 Task: Create a due date automation trigger when advanced on, on the tuesday after a card is due add dates due this month at 11:00 AM.
Action: Mouse moved to (1076, 84)
Screenshot: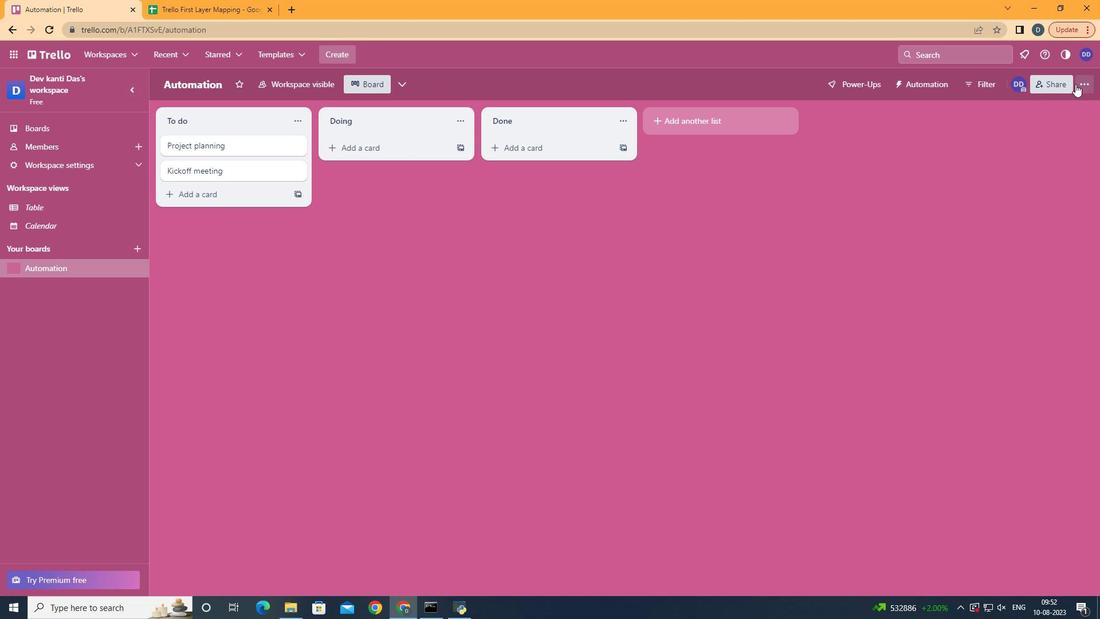 
Action: Mouse pressed left at (1076, 84)
Screenshot: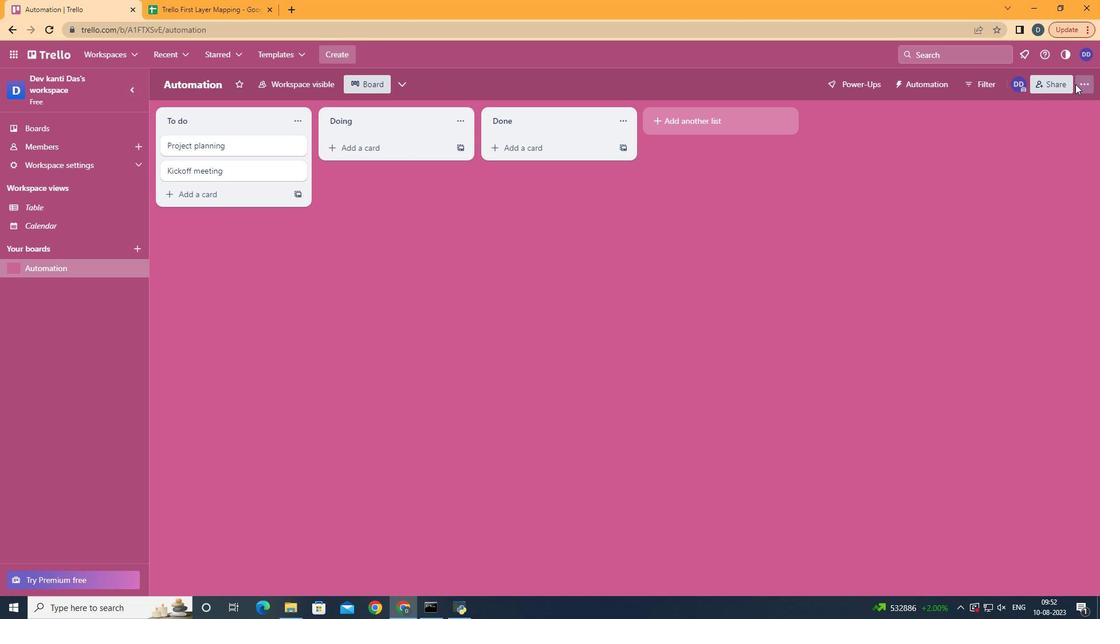 
Action: Mouse moved to (1043, 237)
Screenshot: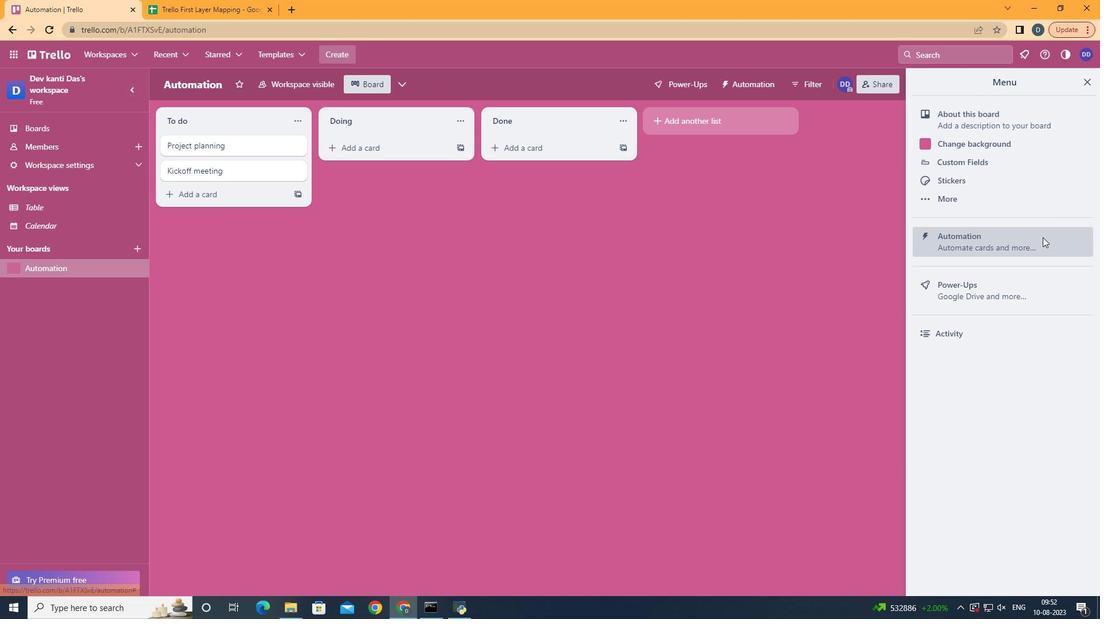 
Action: Mouse pressed left at (1043, 237)
Screenshot: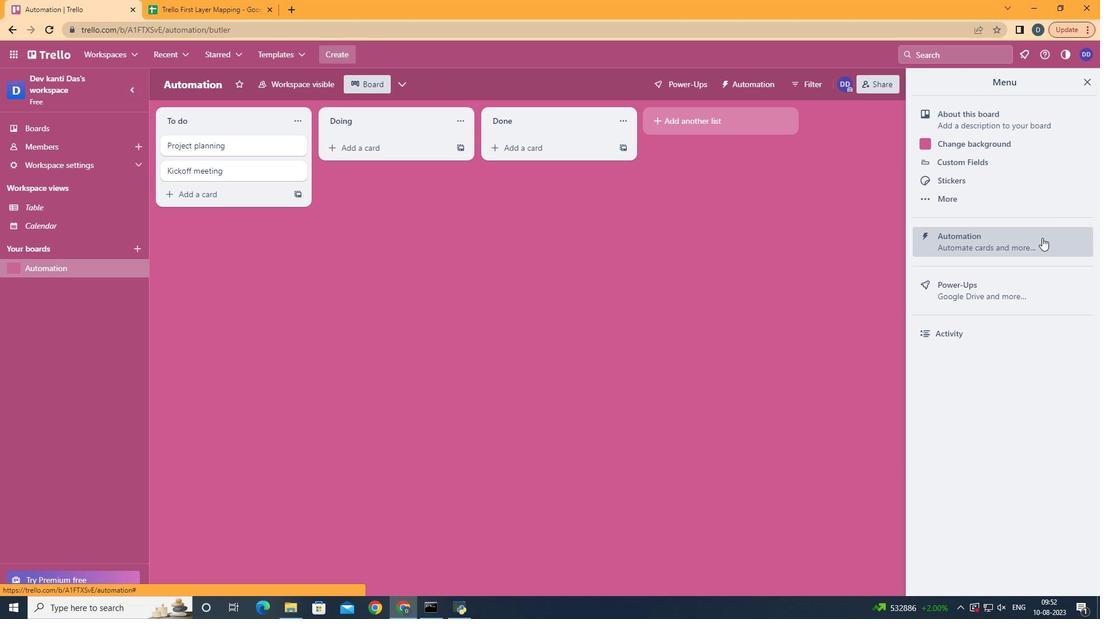 
Action: Mouse moved to (220, 233)
Screenshot: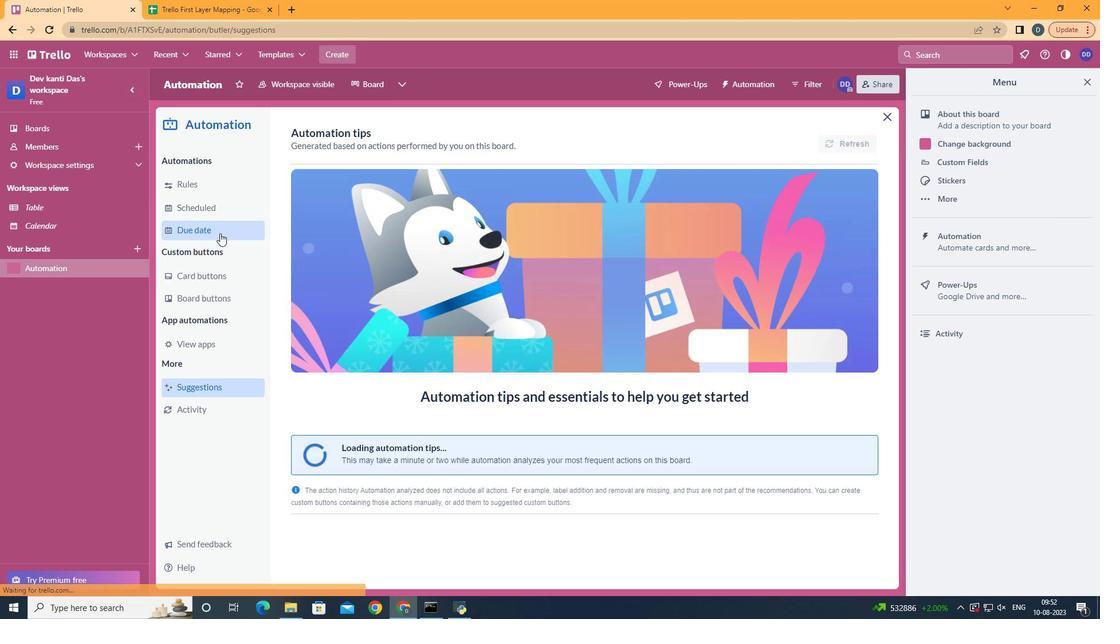 
Action: Mouse pressed left at (220, 233)
Screenshot: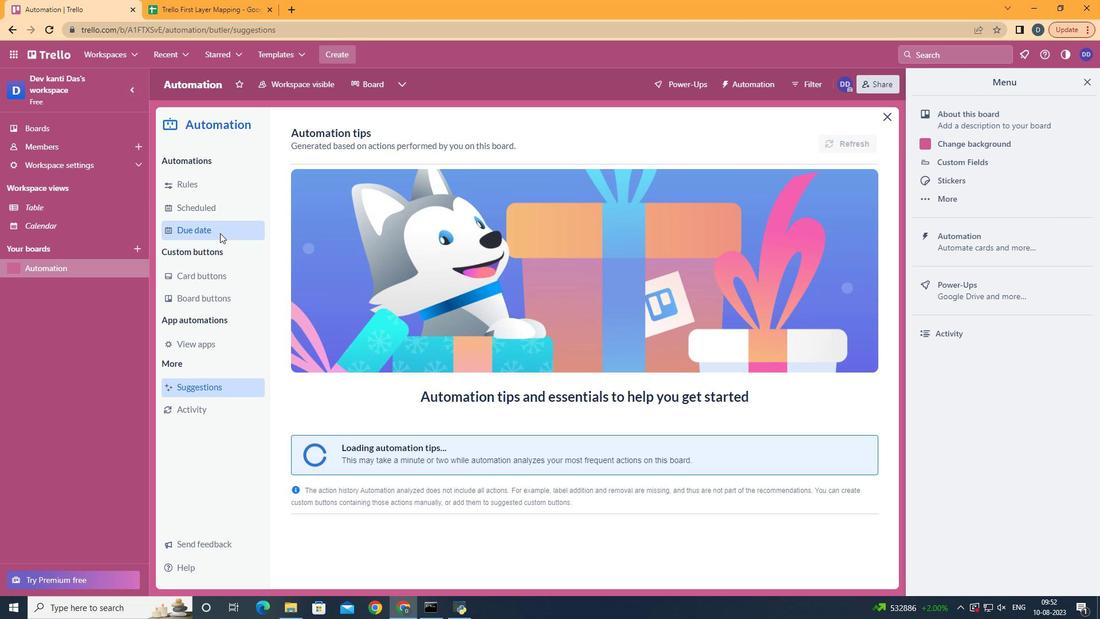 
Action: Mouse moved to (795, 137)
Screenshot: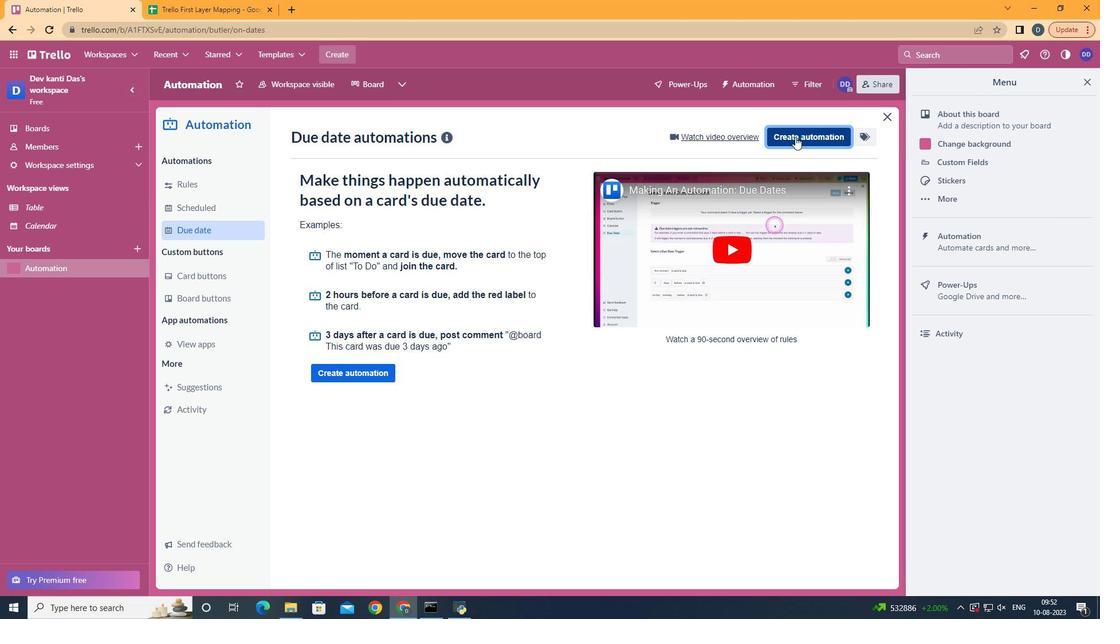 
Action: Mouse pressed left at (795, 137)
Screenshot: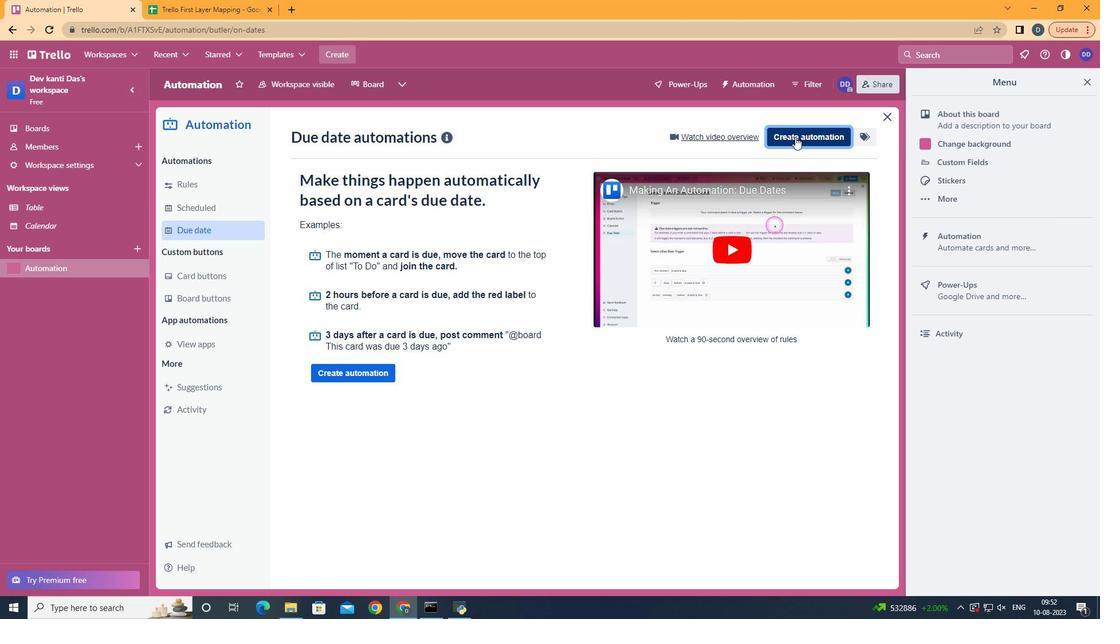 
Action: Mouse moved to (638, 239)
Screenshot: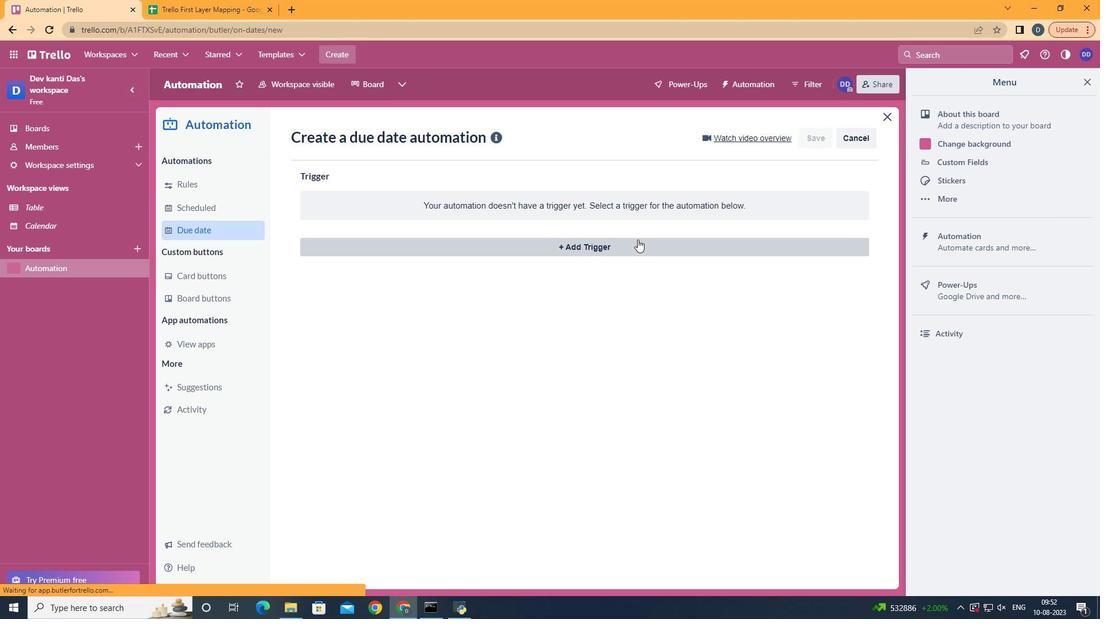 
Action: Mouse pressed left at (638, 239)
Screenshot: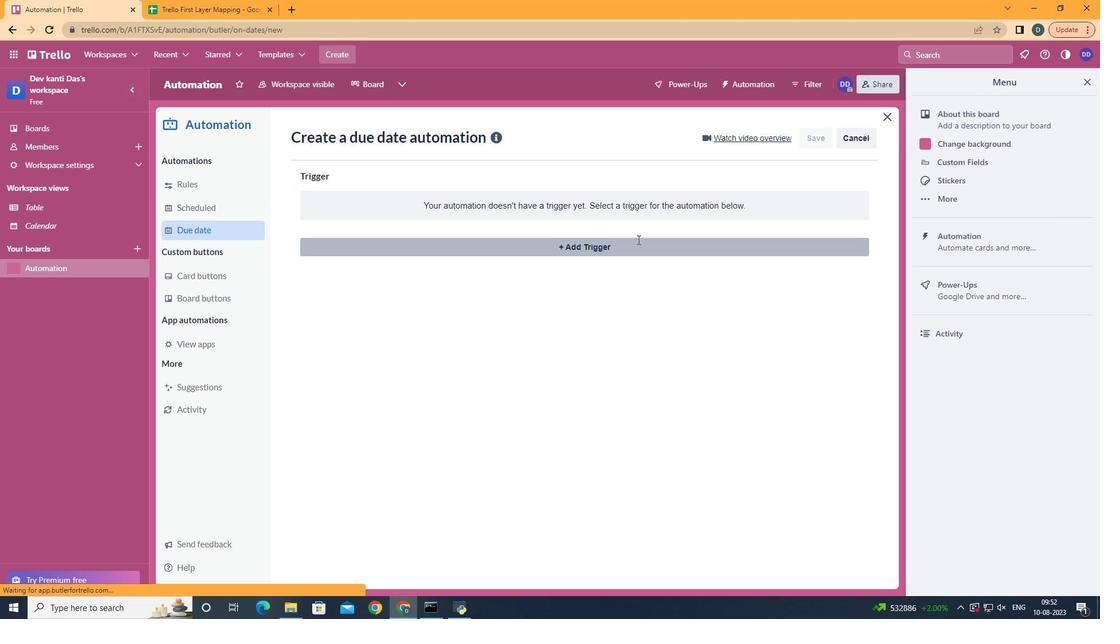 
Action: Mouse moved to (338, 325)
Screenshot: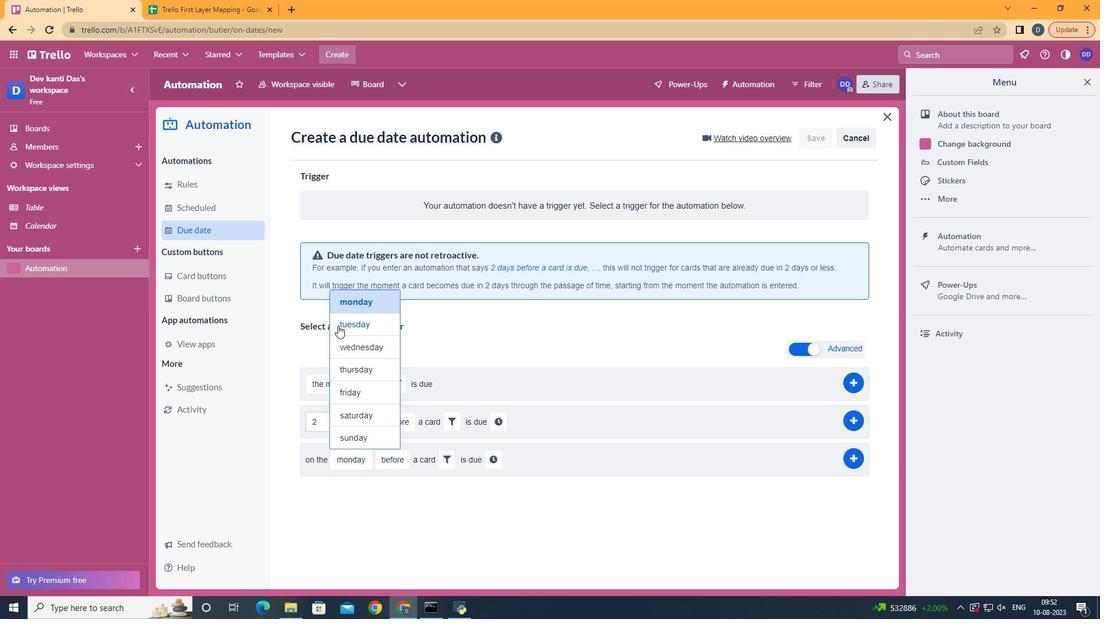 
Action: Mouse pressed left at (338, 325)
Screenshot: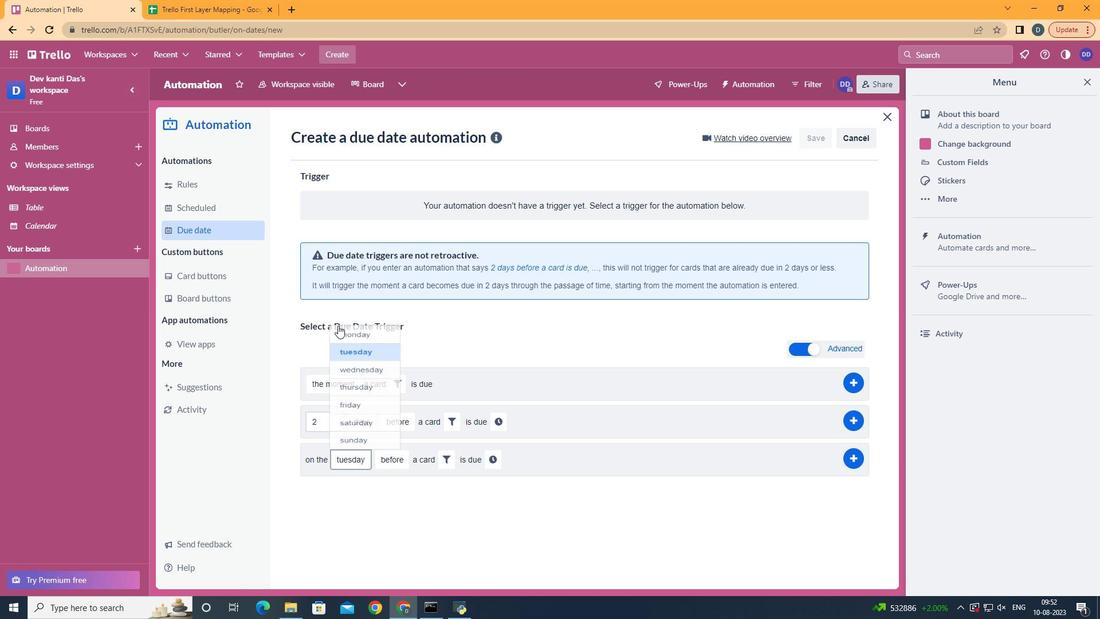 
Action: Mouse moved to (400, 498)
Screenshot: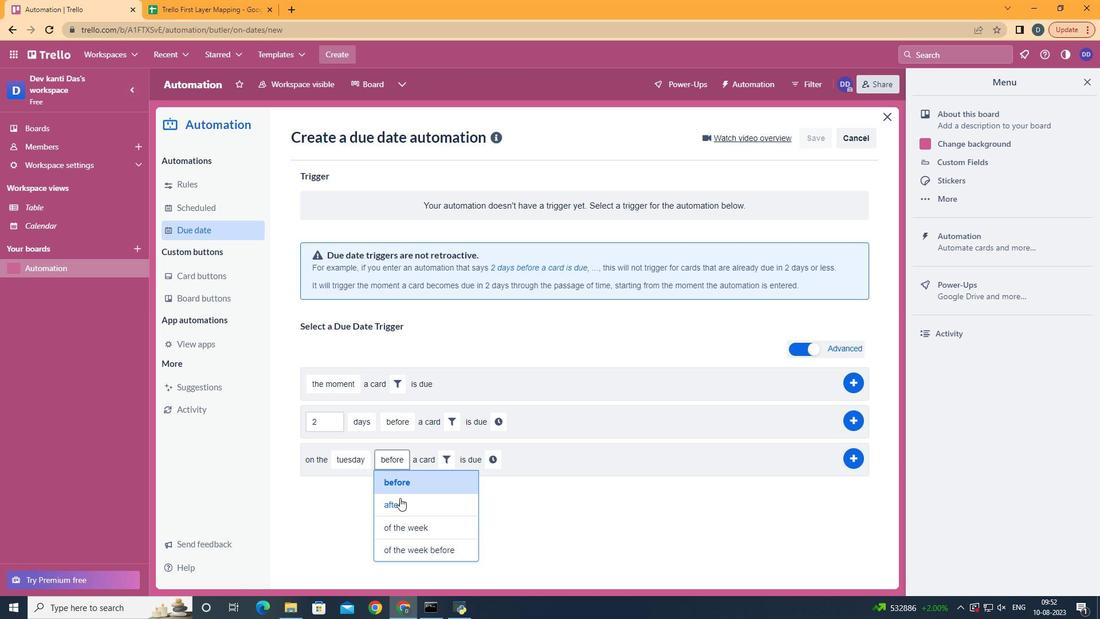 
Action: Mouse pressed left at (400, 498)
Screenshot: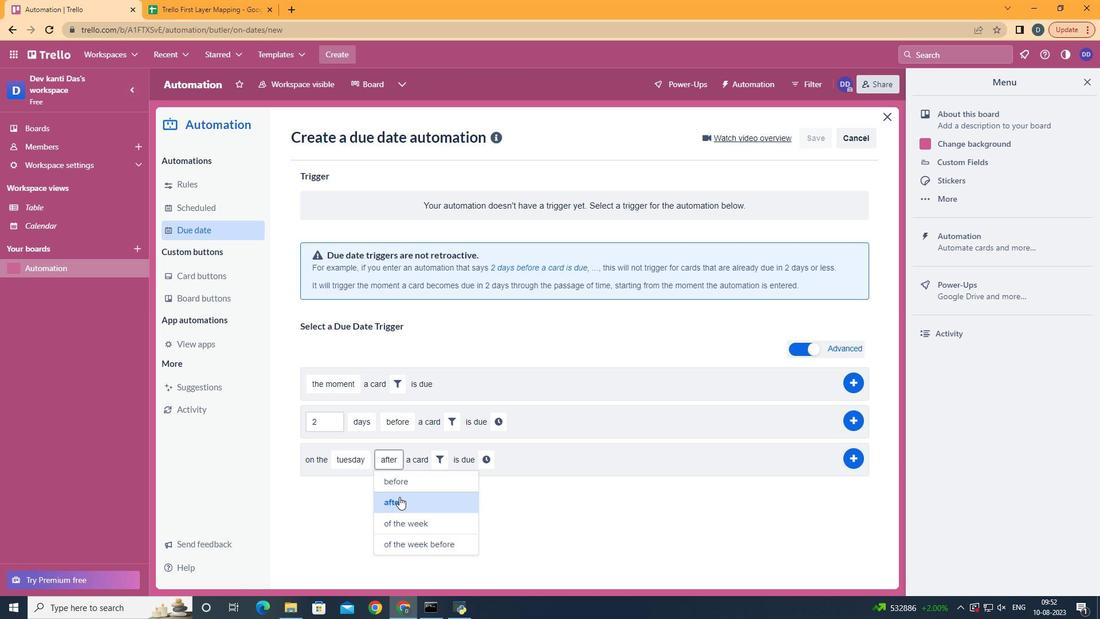 
Action: Mouse moved to (437, 464)
Screenshot: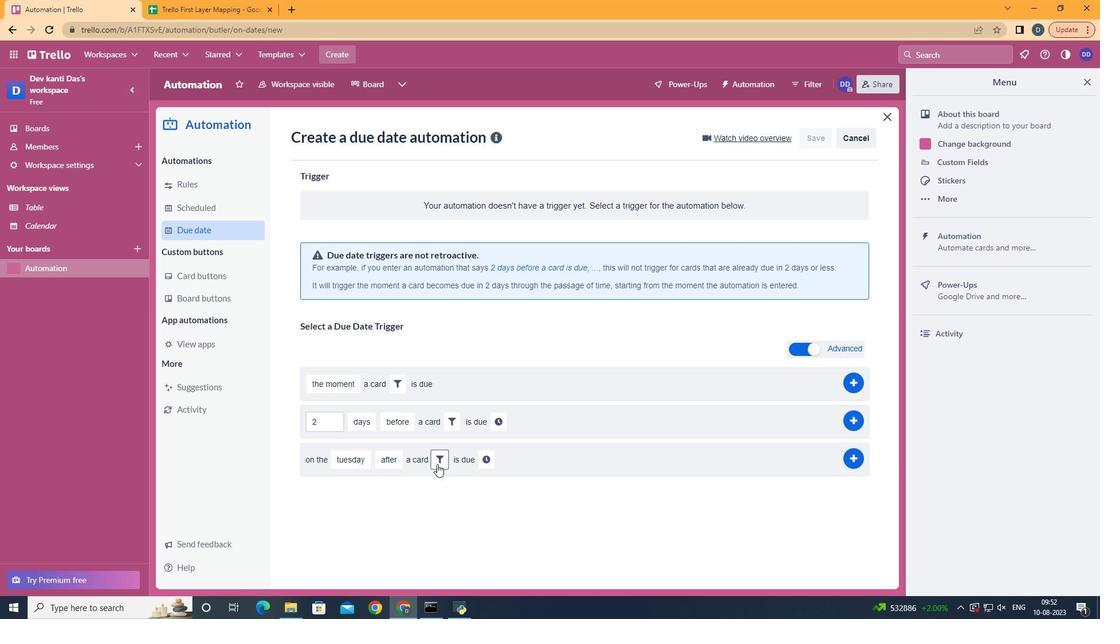 
Action: Mouse pressed left at (437, 464)
Screenshot: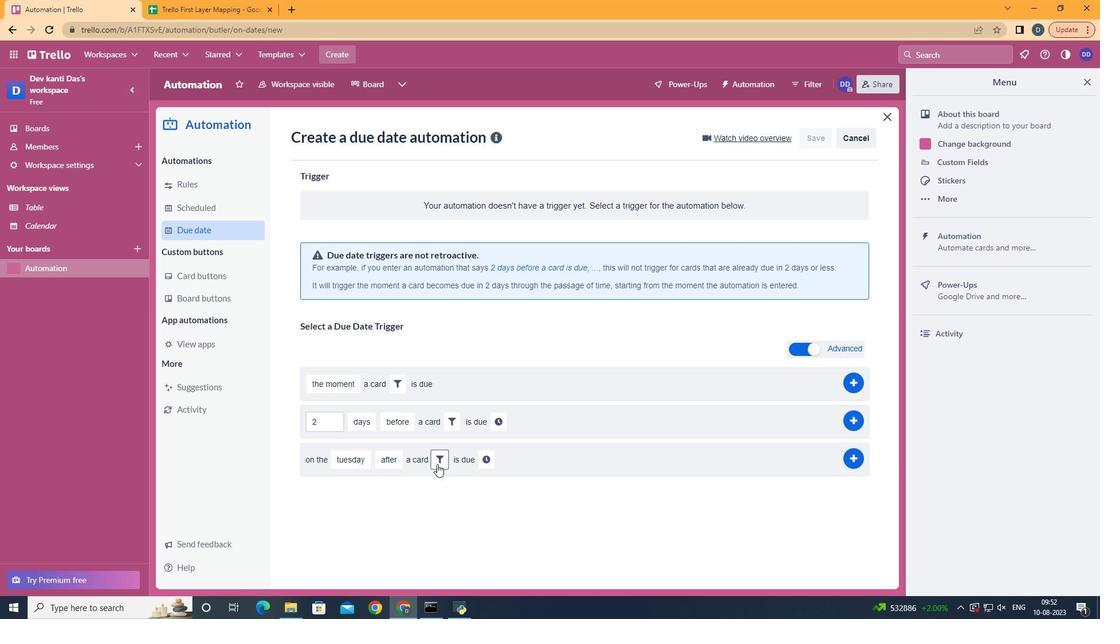 
Action: Mouse moved to (504, 492)
Screenshot: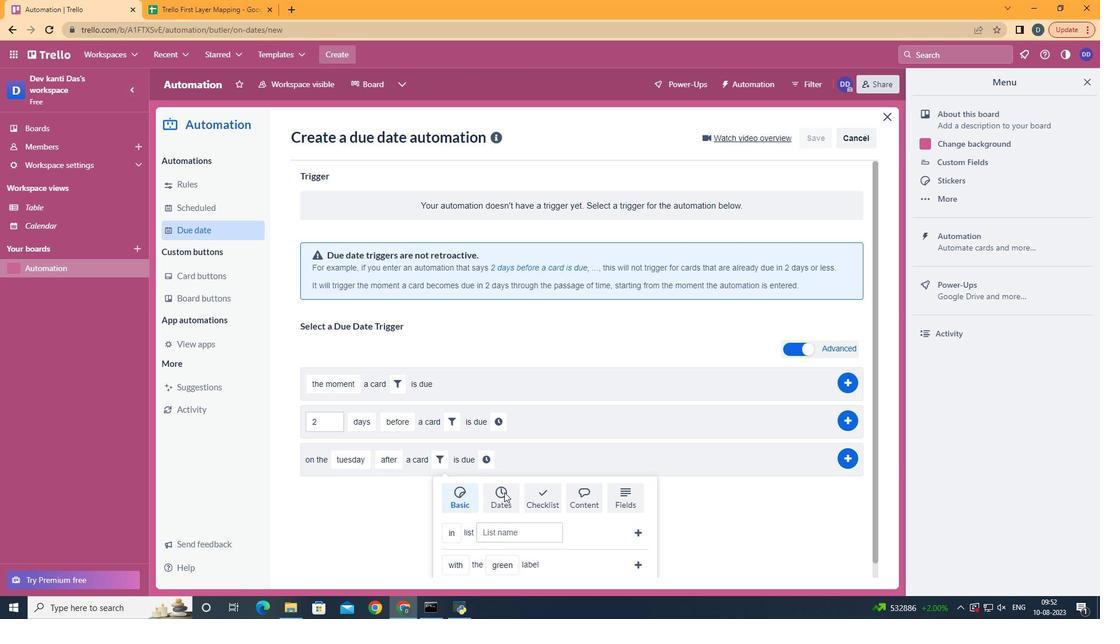 
Action: Mouse pressed left at (504, 492)
Screenshot: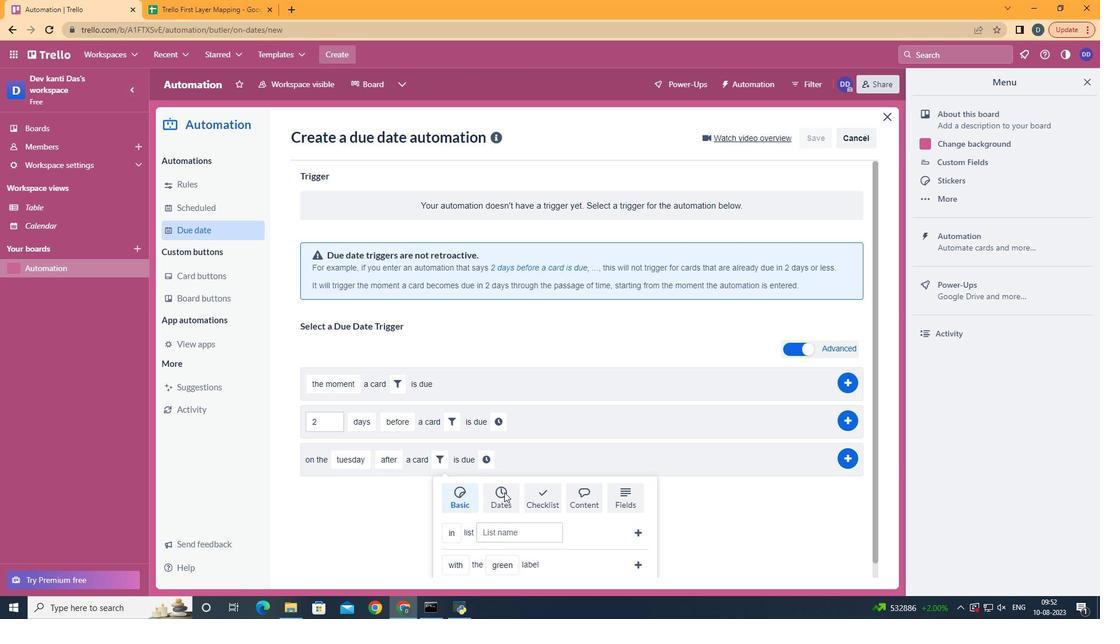 
Action: Mouse scrolled (504, 492) with delta (0, 0)
Screenshot: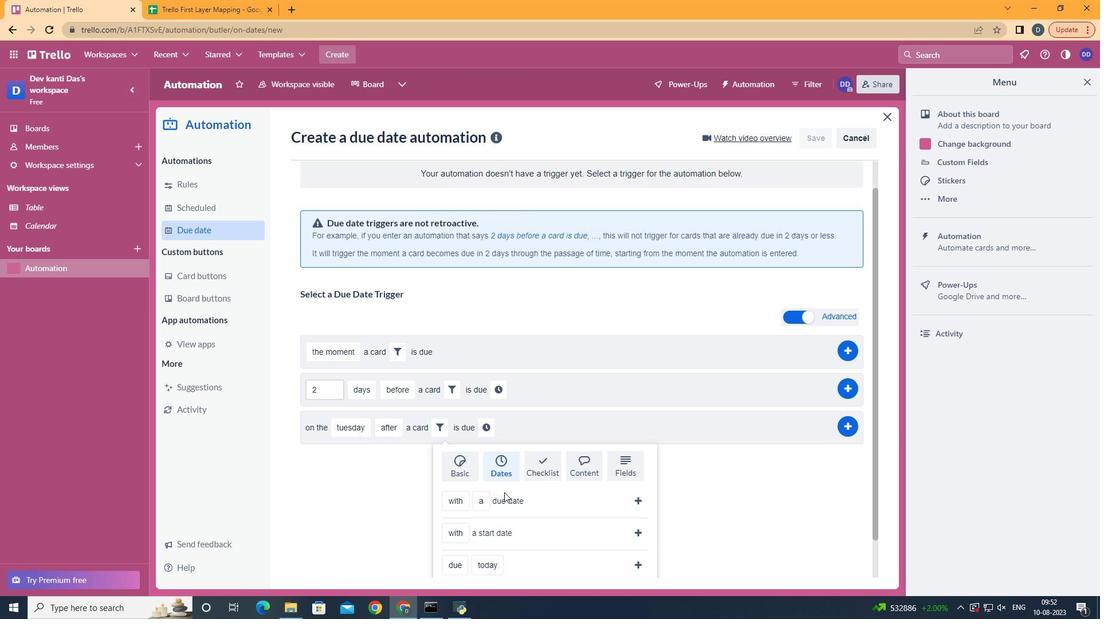 
Action: Mouse scrolled (504, 492) with delta (0, 0)
Screenshot: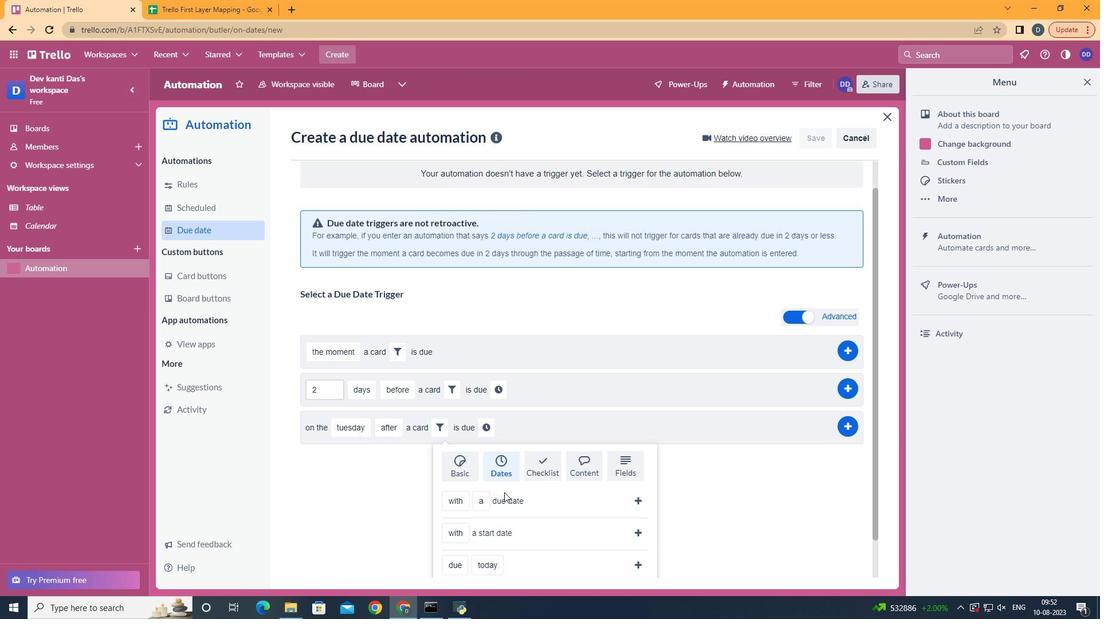 
Action: Mouse scrolled (504, 492) with delta (0, 0)
Screenshot: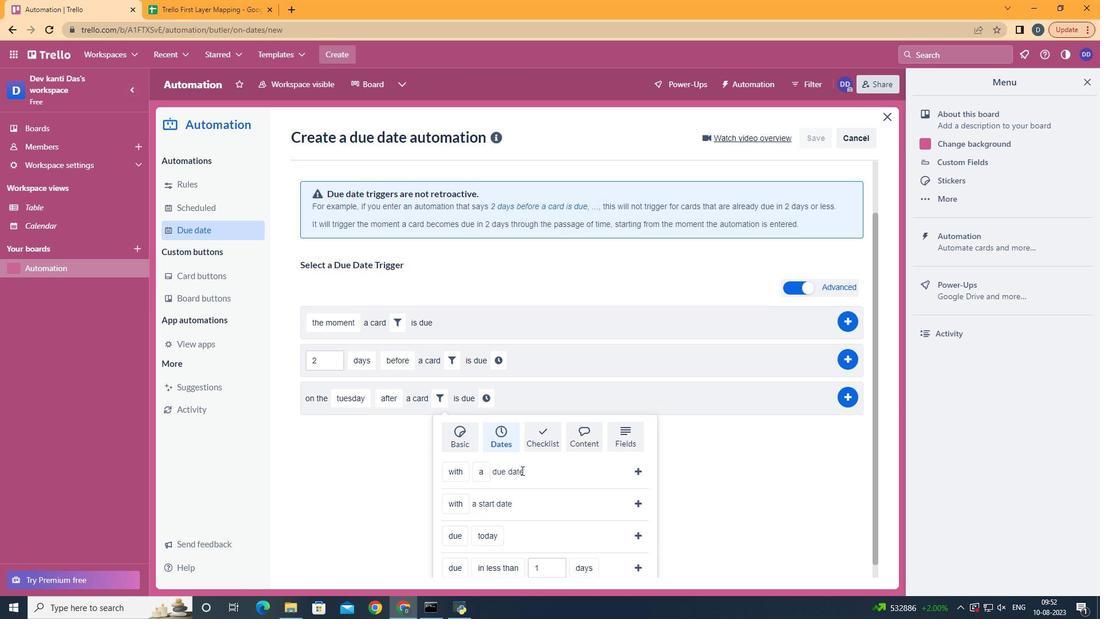 
Action: Mouse scrolled (504, 492) with delta (0, 0)
Screenshot: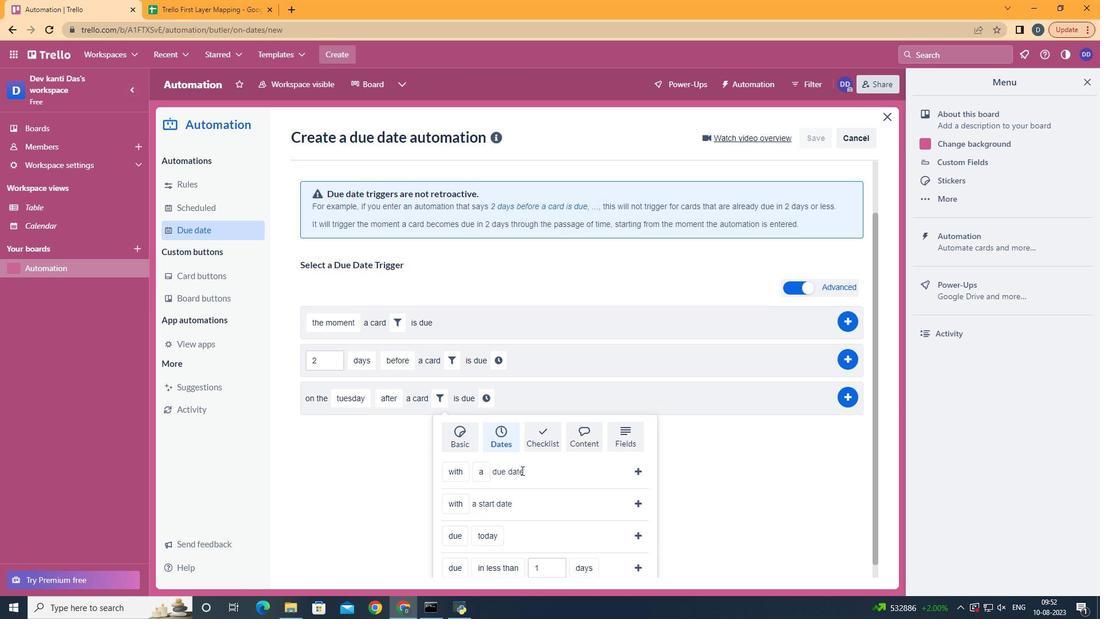 
Action: Mouse moved to (482, 430)
Screenshot: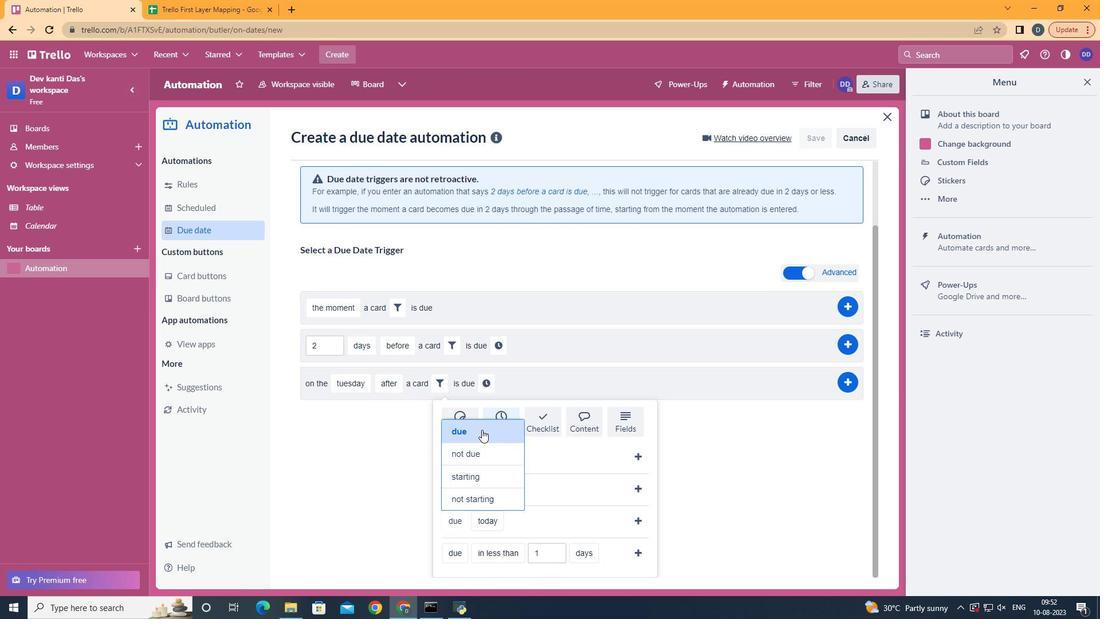 
Action: Mouse pressed left at (482, 430)
Screenshot: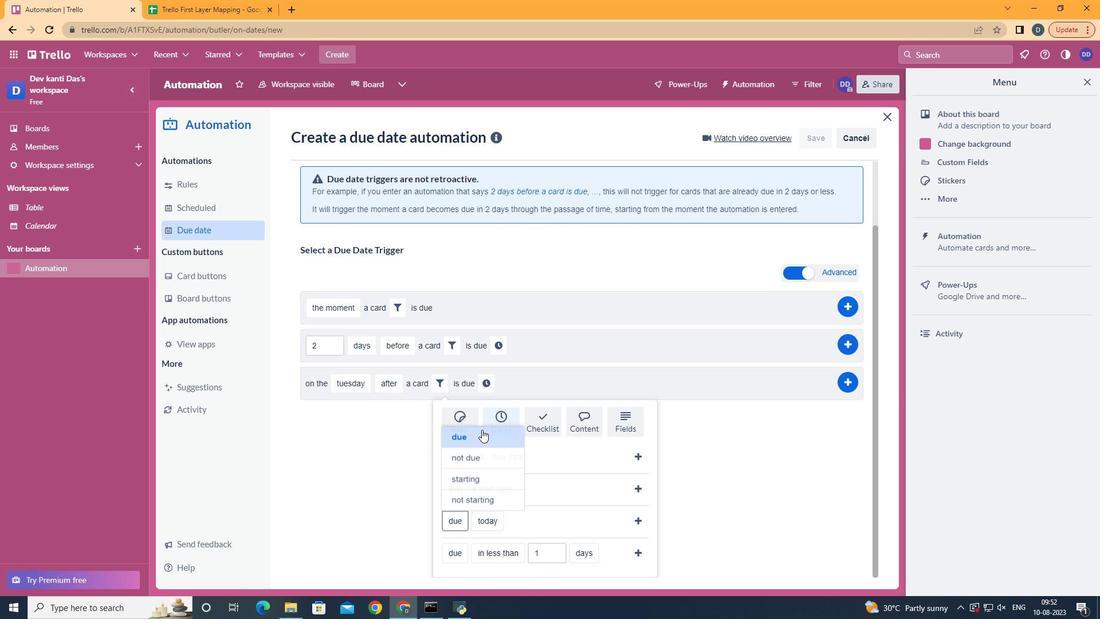 
Action: Mouse moved to (506, 475)
Screenshot: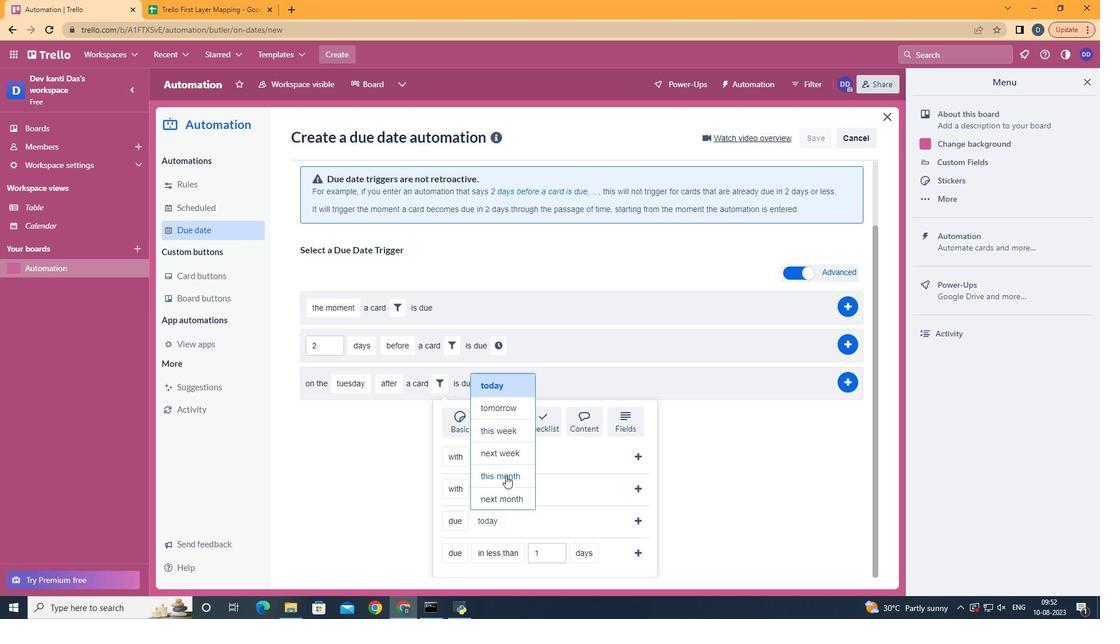 
Action: Mouse pressed left at (506, 475)
Screenshot: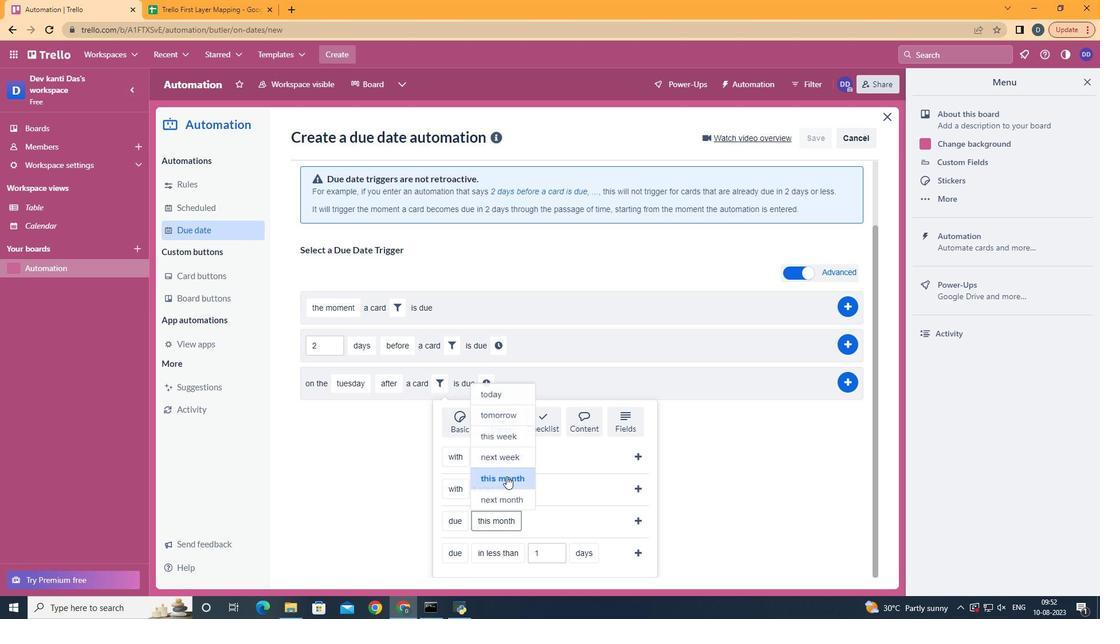 
Action: Mouse moved to (638, 517)
Screenshot: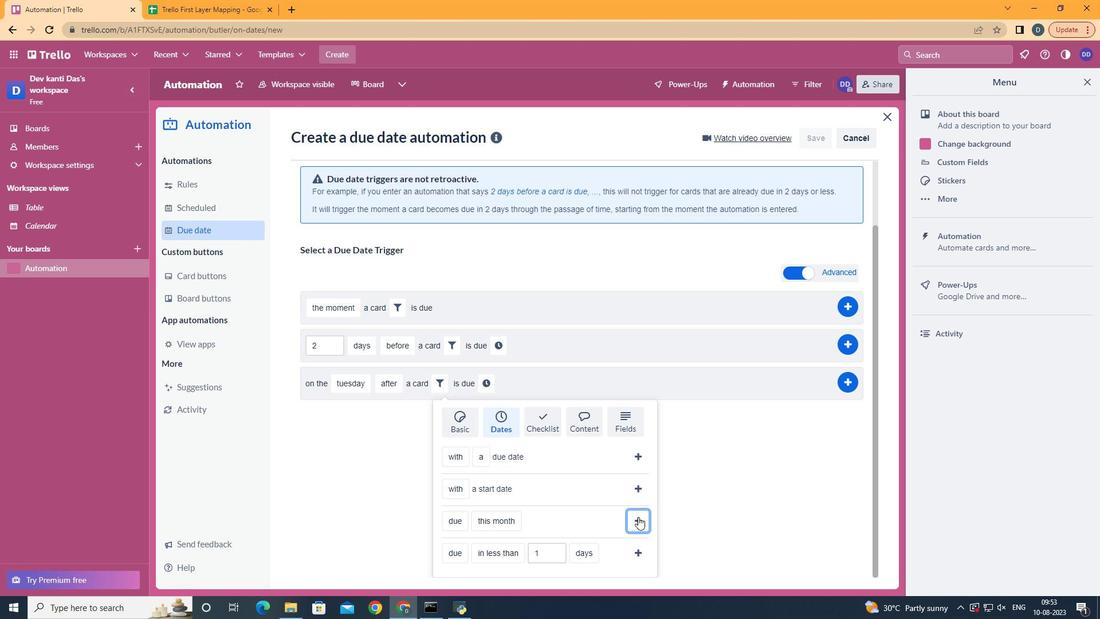 
Action: Mouse pressed left at (638, 517)
Screenshot: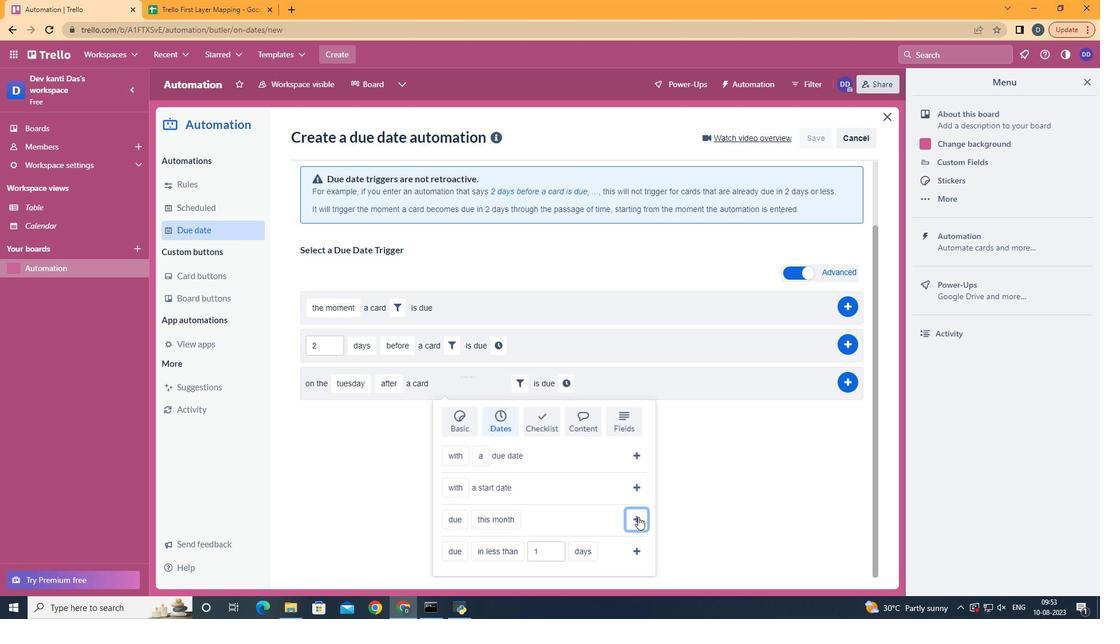 
Action: Mouse moved to (567, 467)
Screenshot: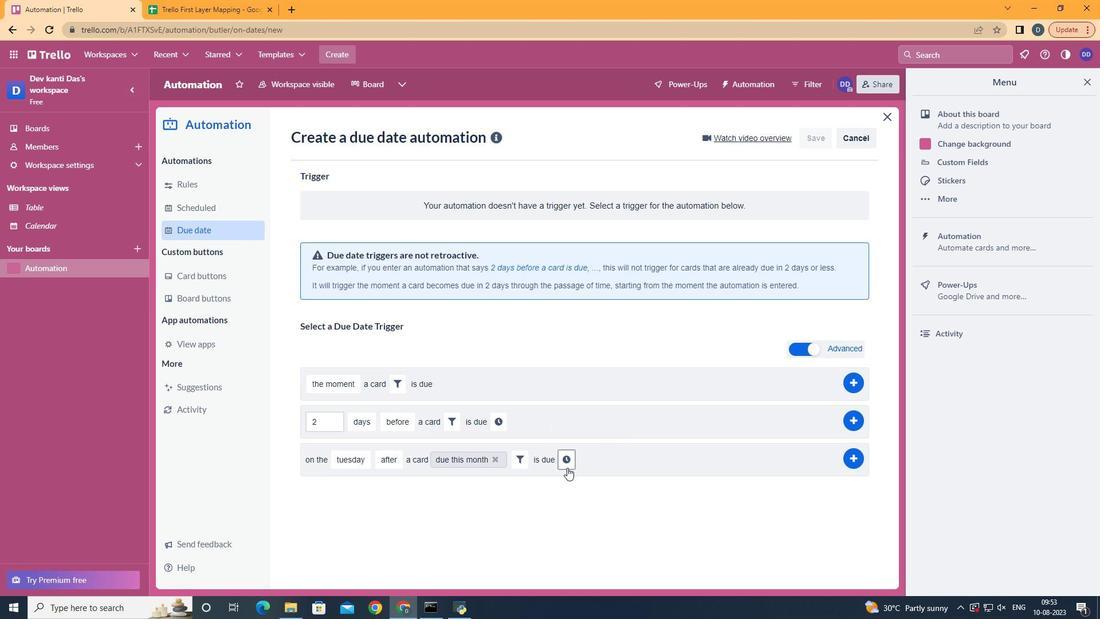 
Action: Mouse pressed left at (567, 467)
Screenshot: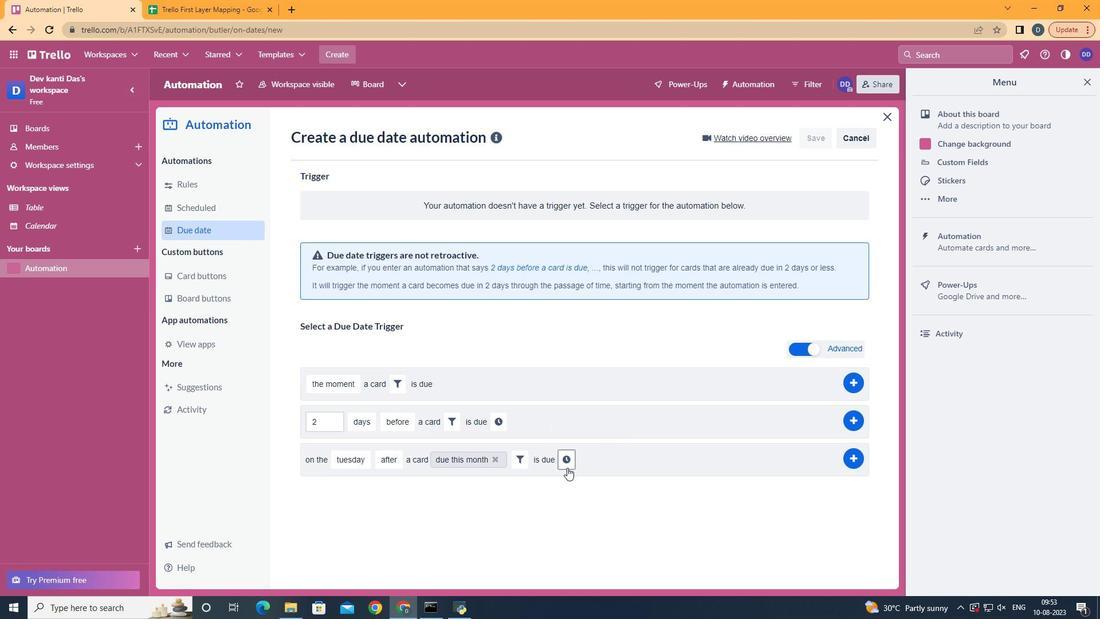 
Action: Mouse moved to (596, 467)
Screenshot: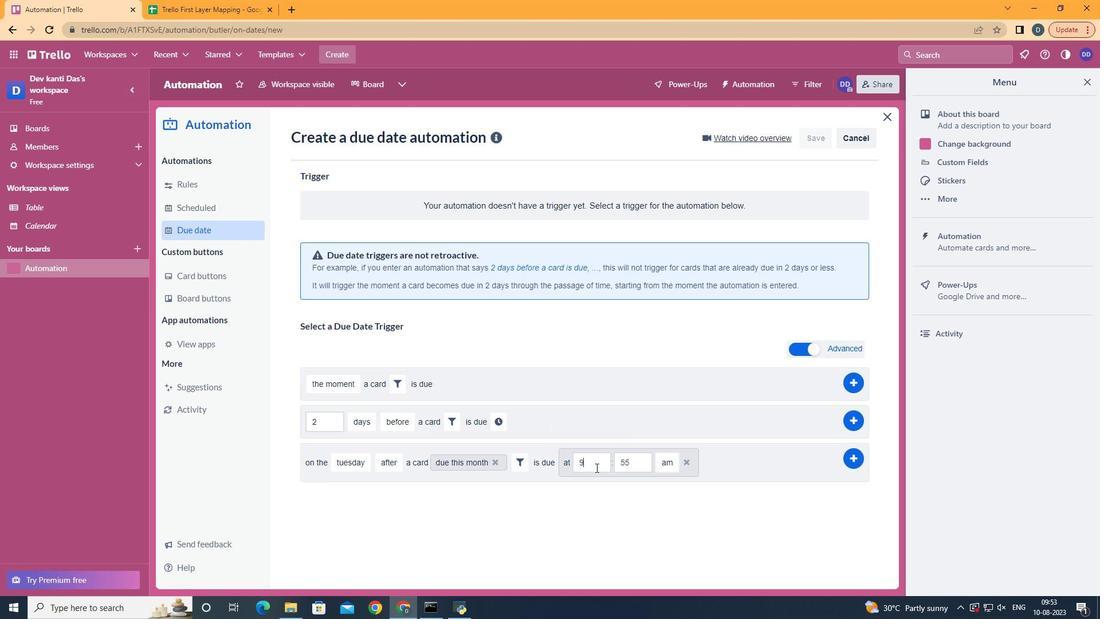 
Action: Mouse pressed left at (596, 467)
Screenshot: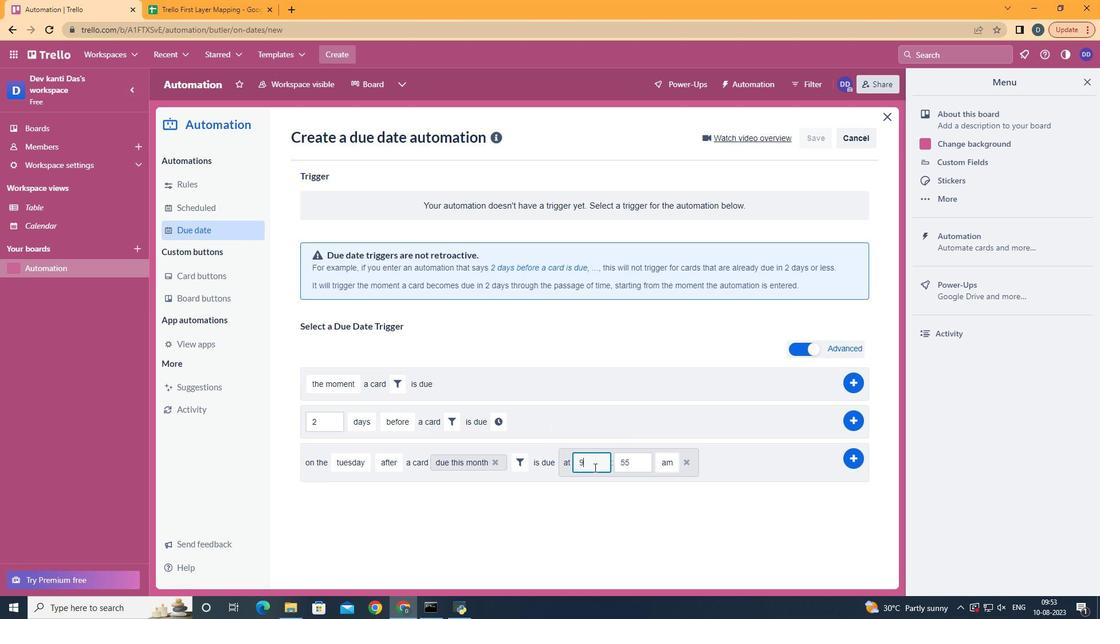 
Action: Mouse moved to (592, 468)
Screenshot: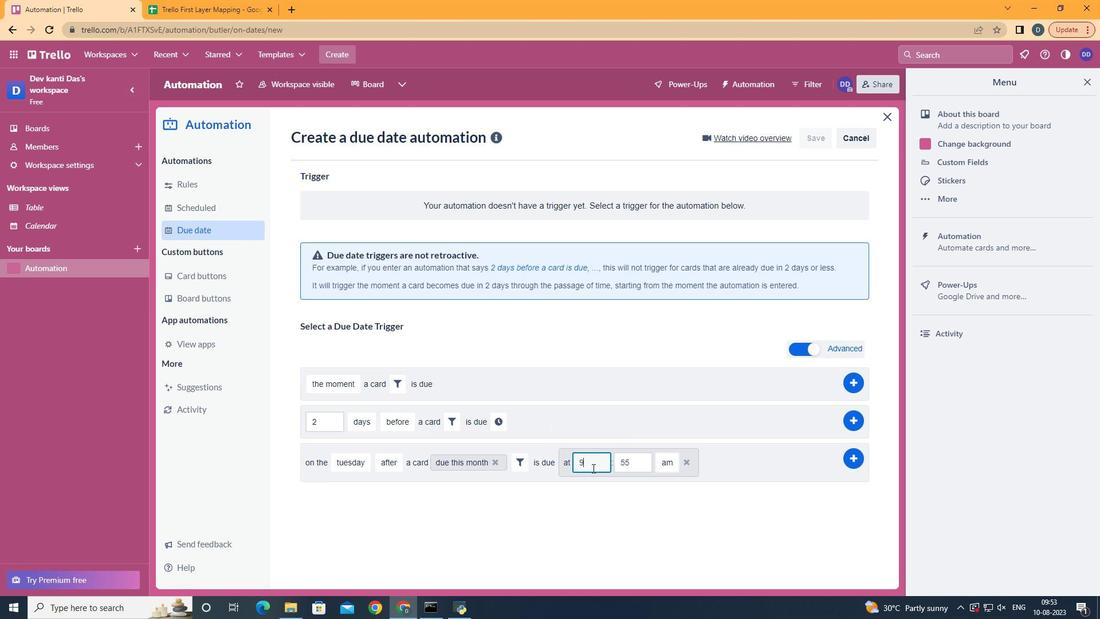 
Action: Key pressed <Key.backspace>11
Screenshot: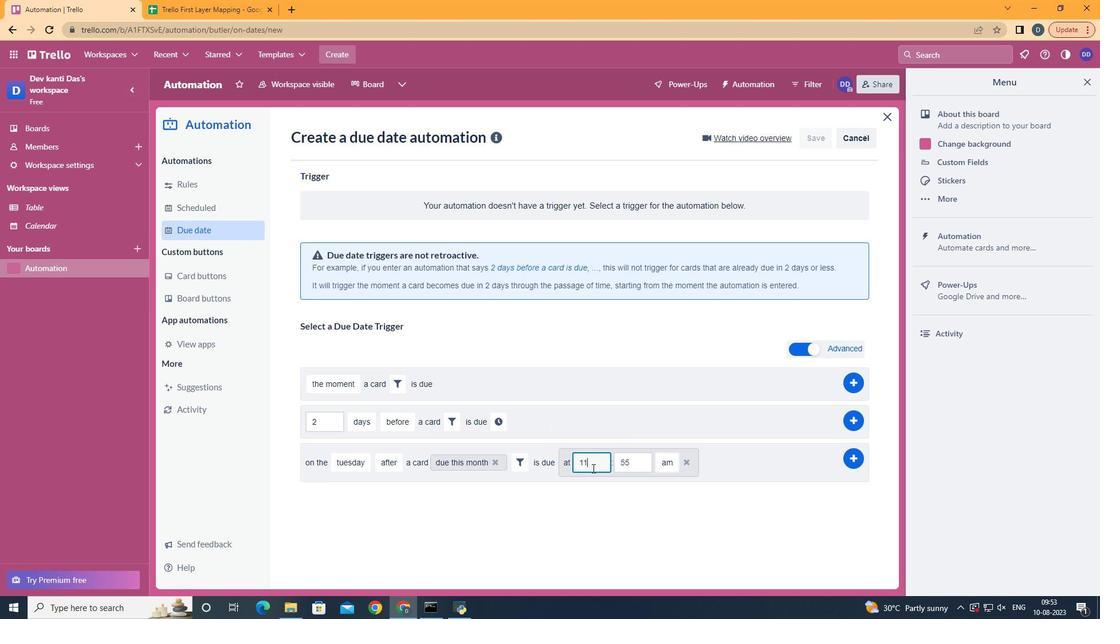 
Action: Mouse moved to (638, 459)
Screenshot: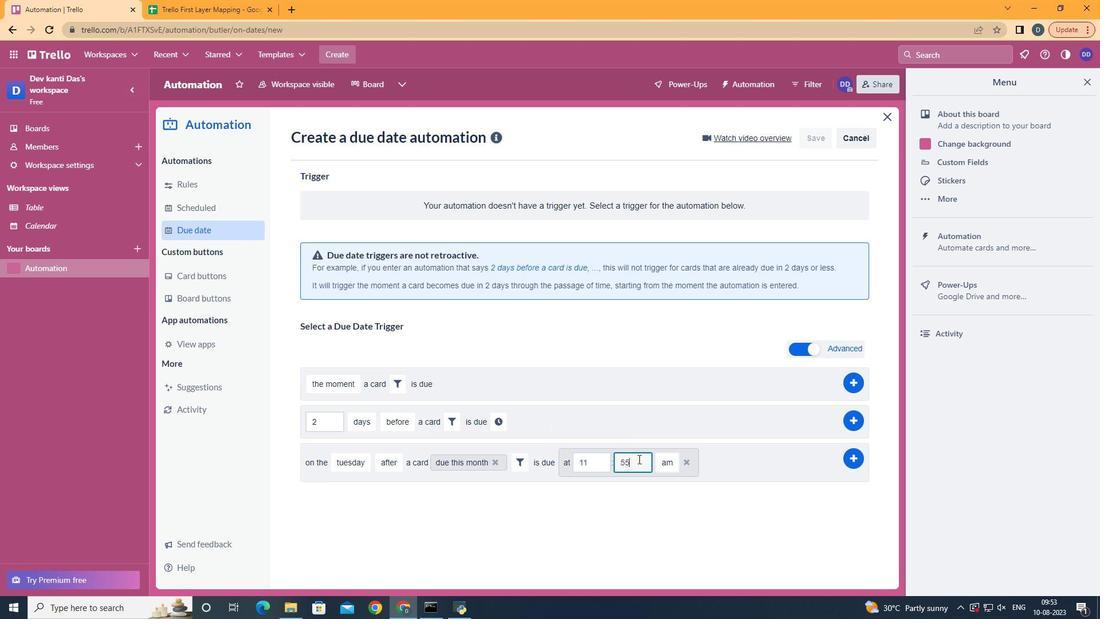 
Action: Mouse pressed left at (638, 459)
Screenshot: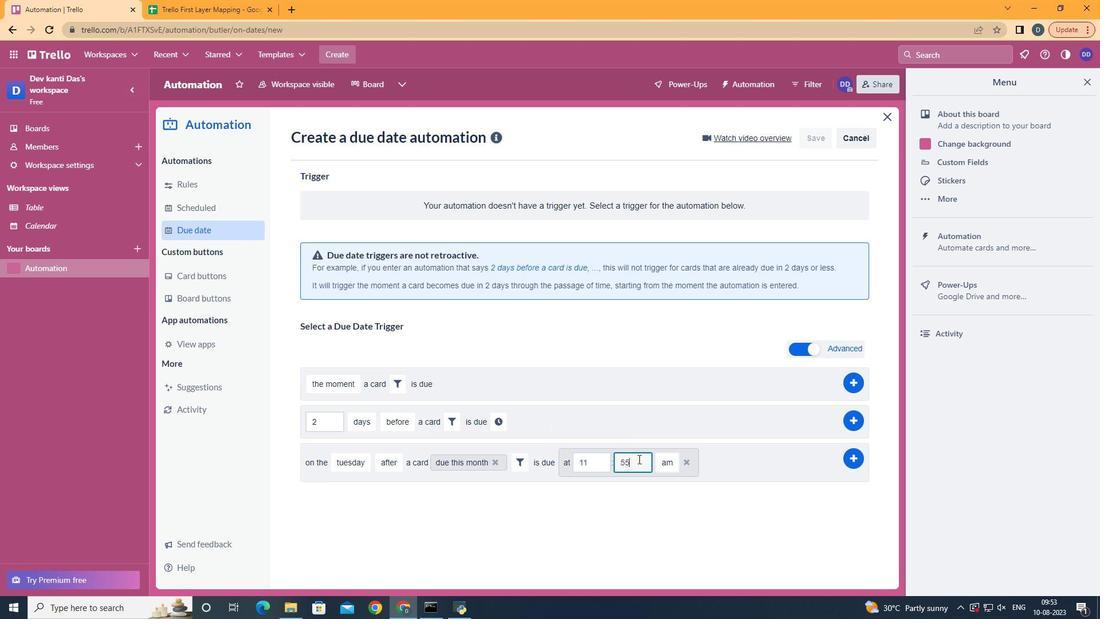 
Action: Mouse moved to (635, 461)
Screenshot: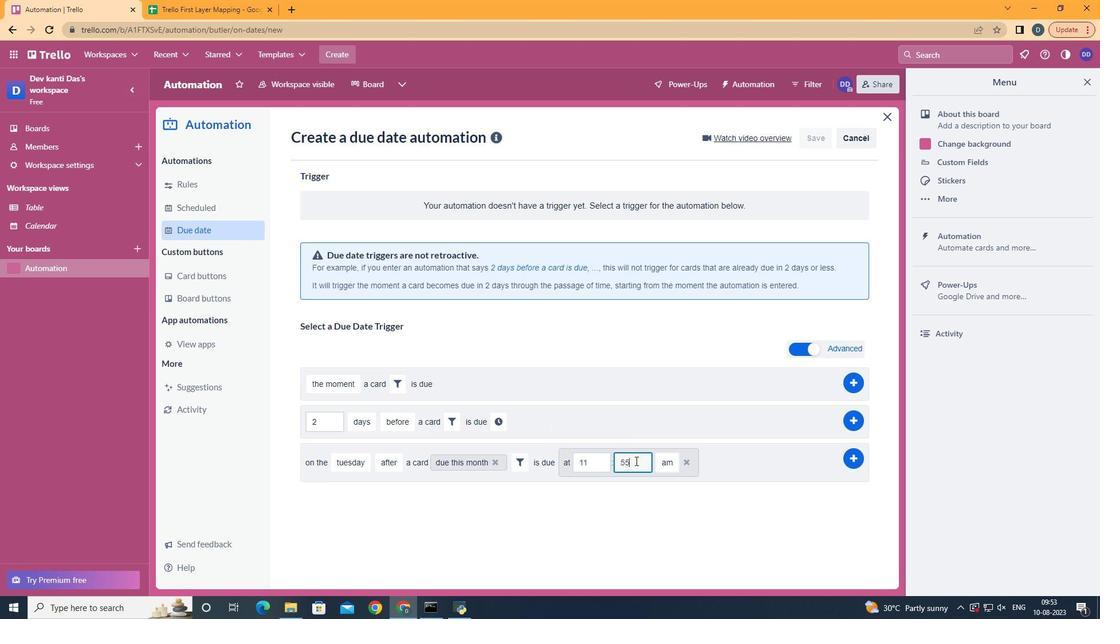 
Action: Key pressed <Key.backspace><Key.backspace>00
Screenshot: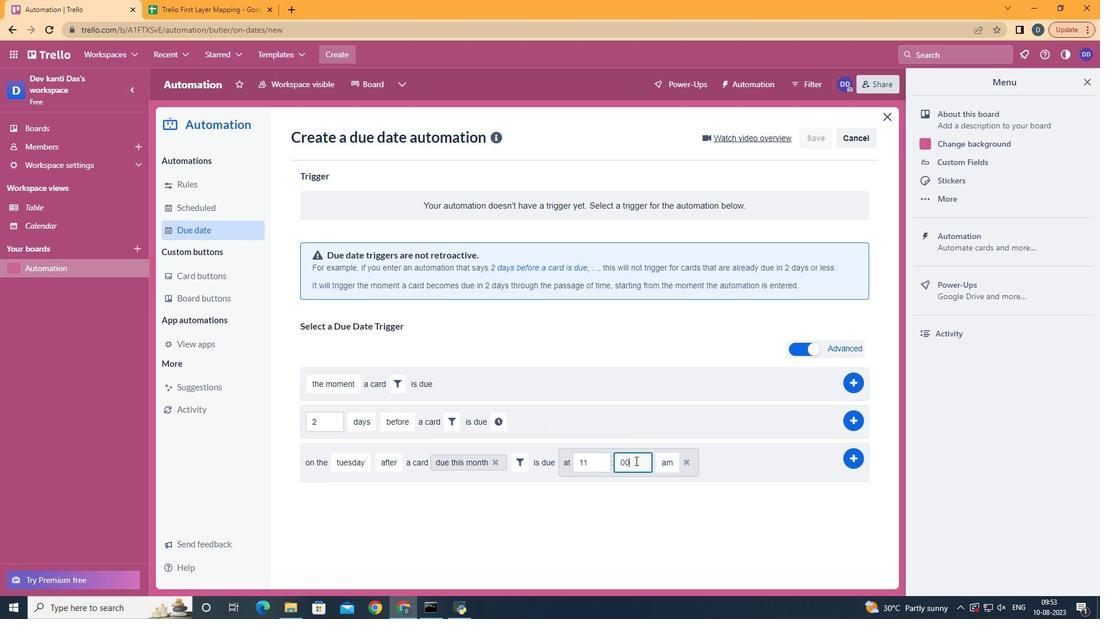 
Action: Mouse moved to (852, 454)
Screenshot: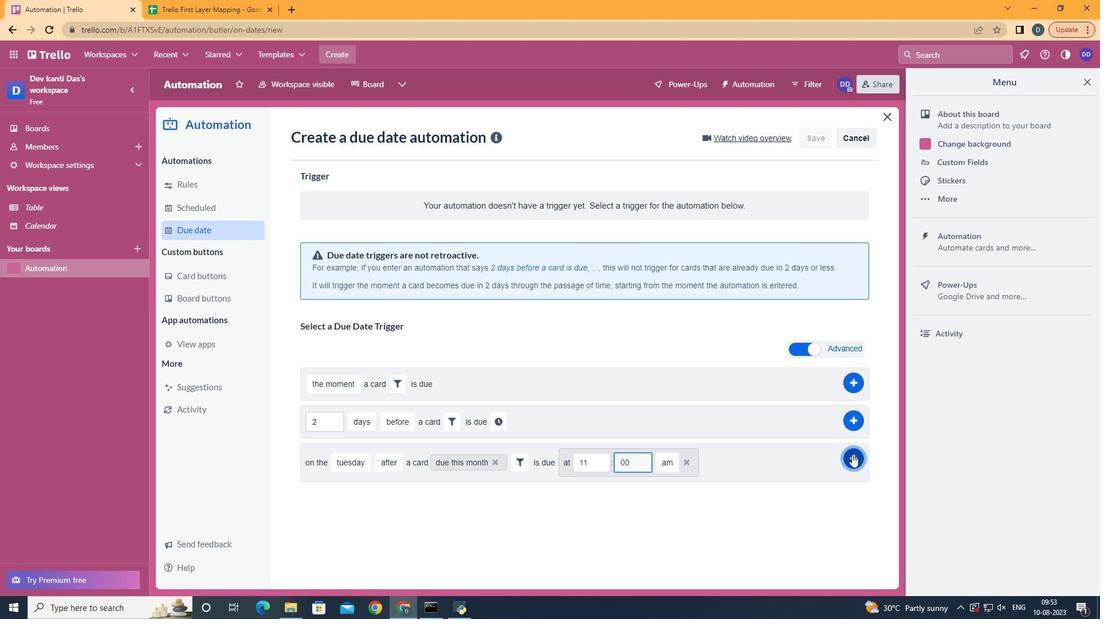 
Action: Mouse pressed left at (852, 454)
Screenshot: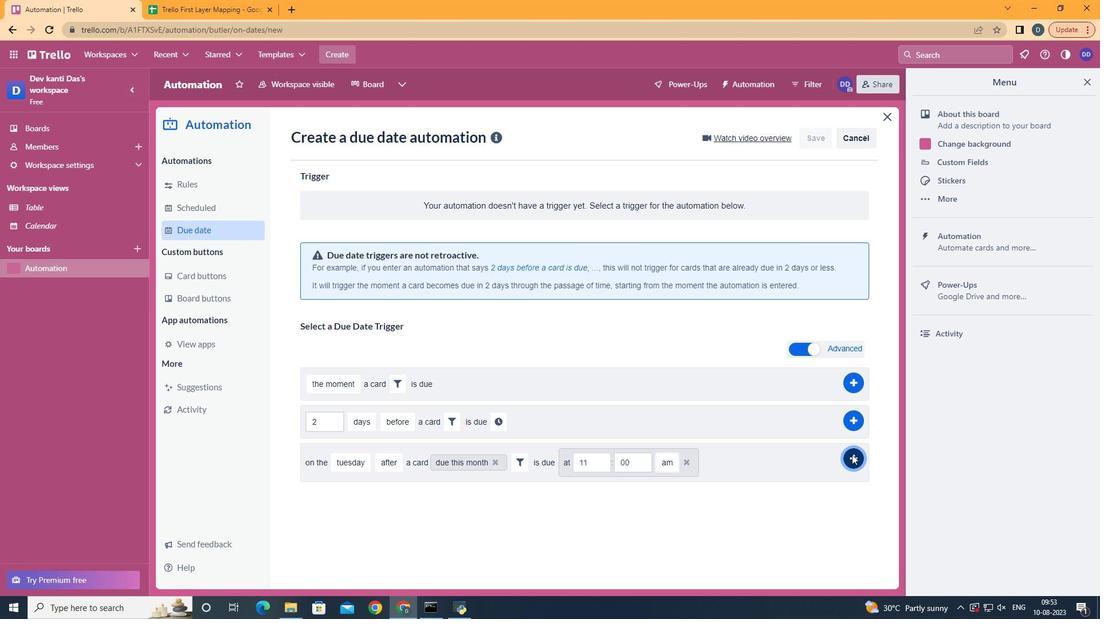 
Action: Mouse moved to (464, 84)
Screenshot: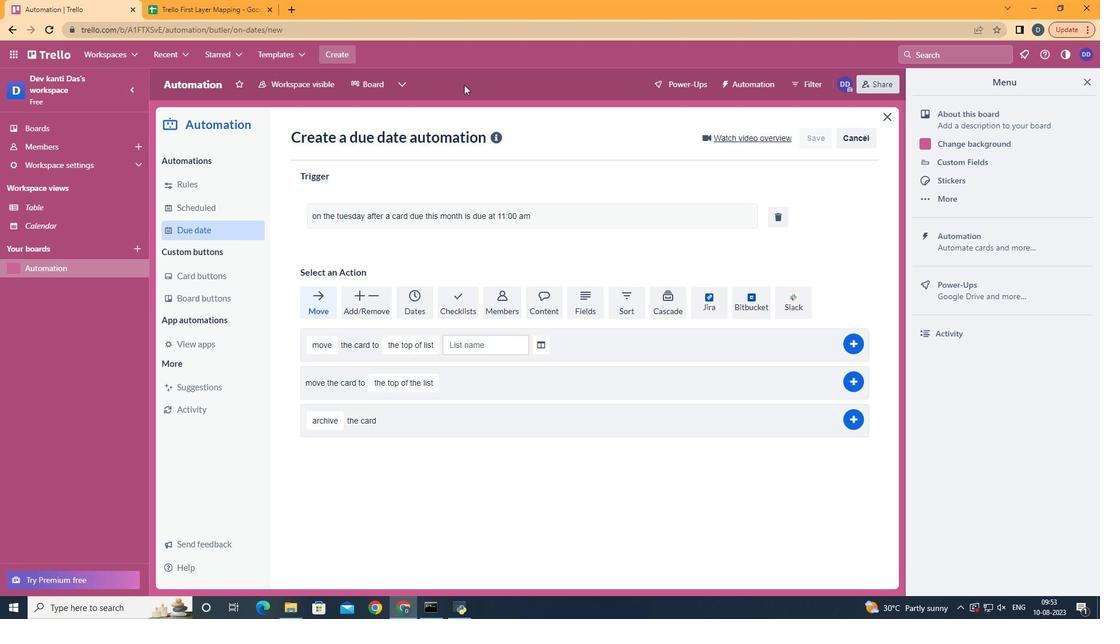 
